 Task: Create a task  Integrate a new third-party API into a website , assign it to team member softage.5@softage.net in the project AgileCircle and update the status of the task to  Off Track , set the priority of the task to Medium
Action: Mouse moved to (87, 387)
Screenshot: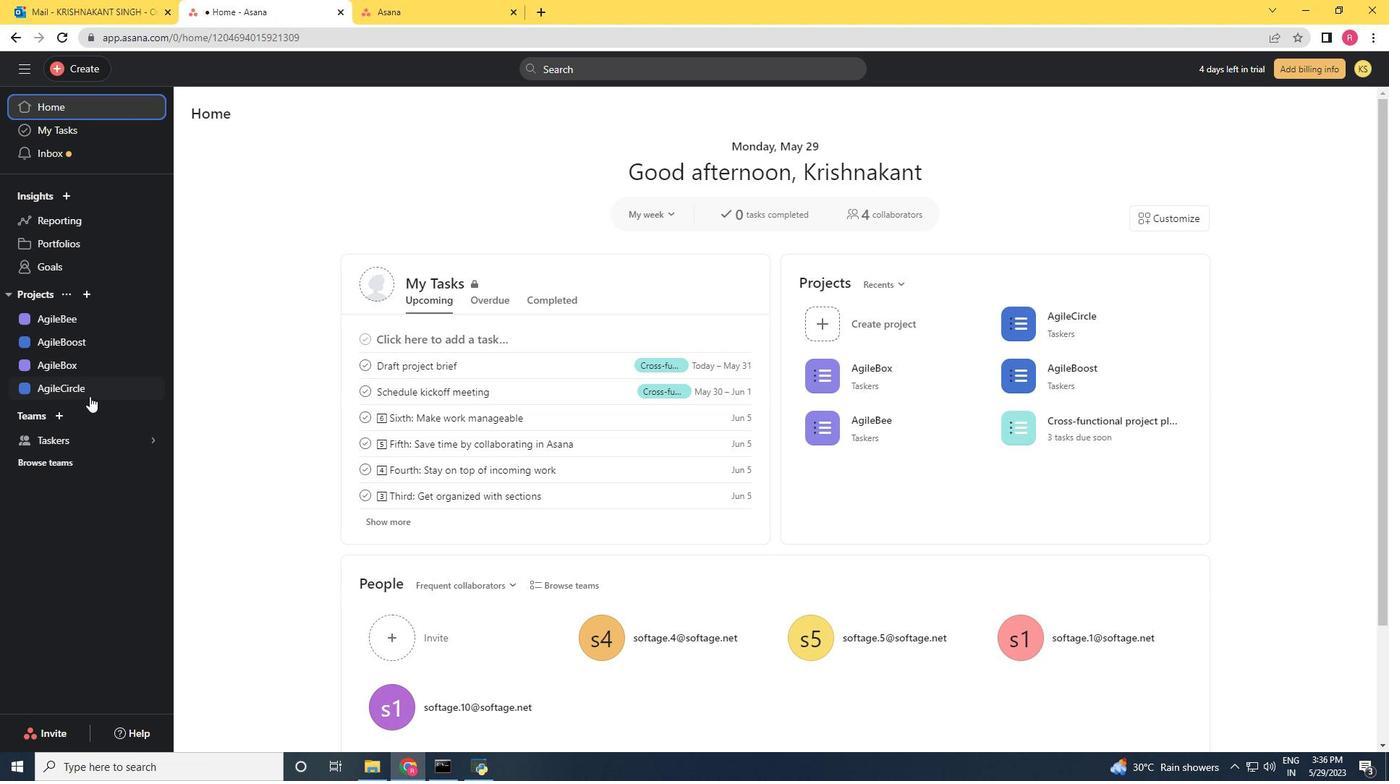 
Action: Mouse pressed left at (87, 387)
Screenshot: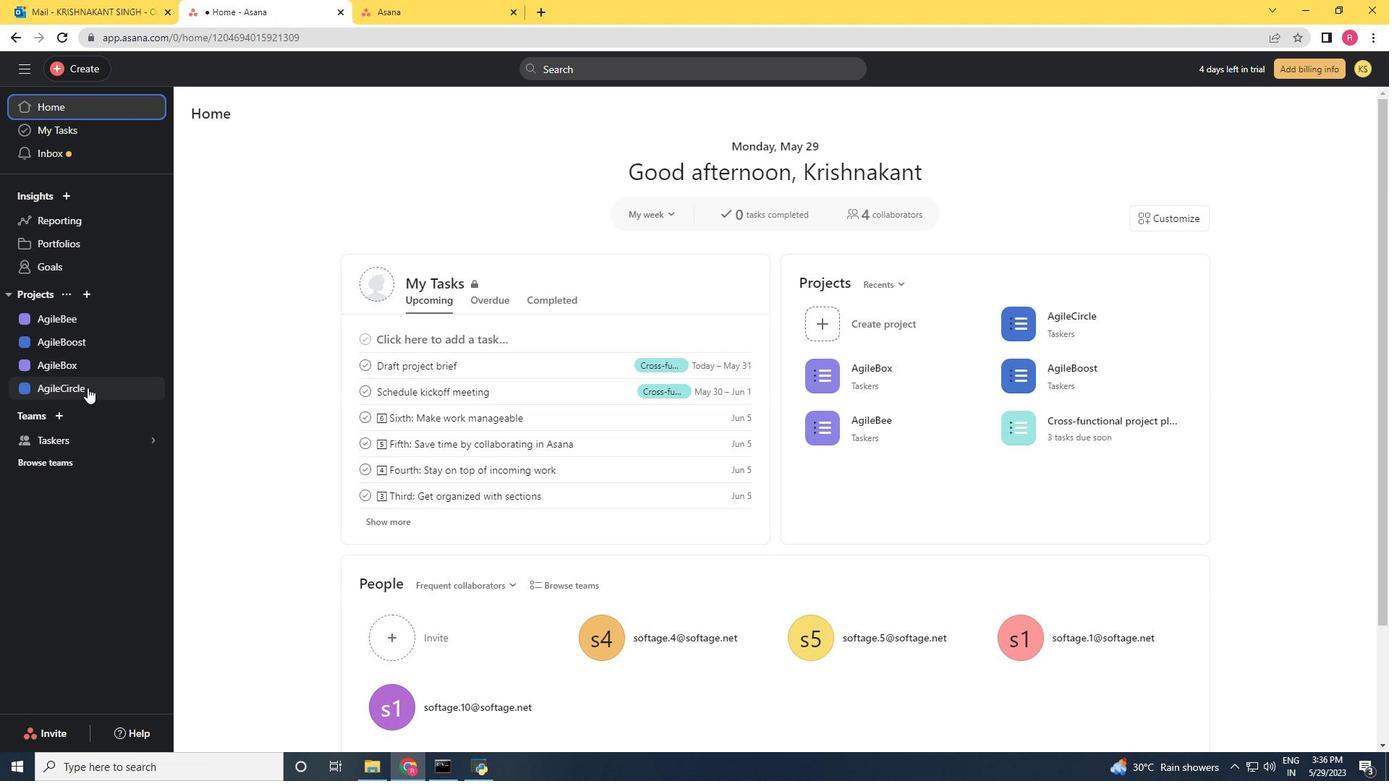 
Action: Mouse moved to (70, 75)
Screenshot: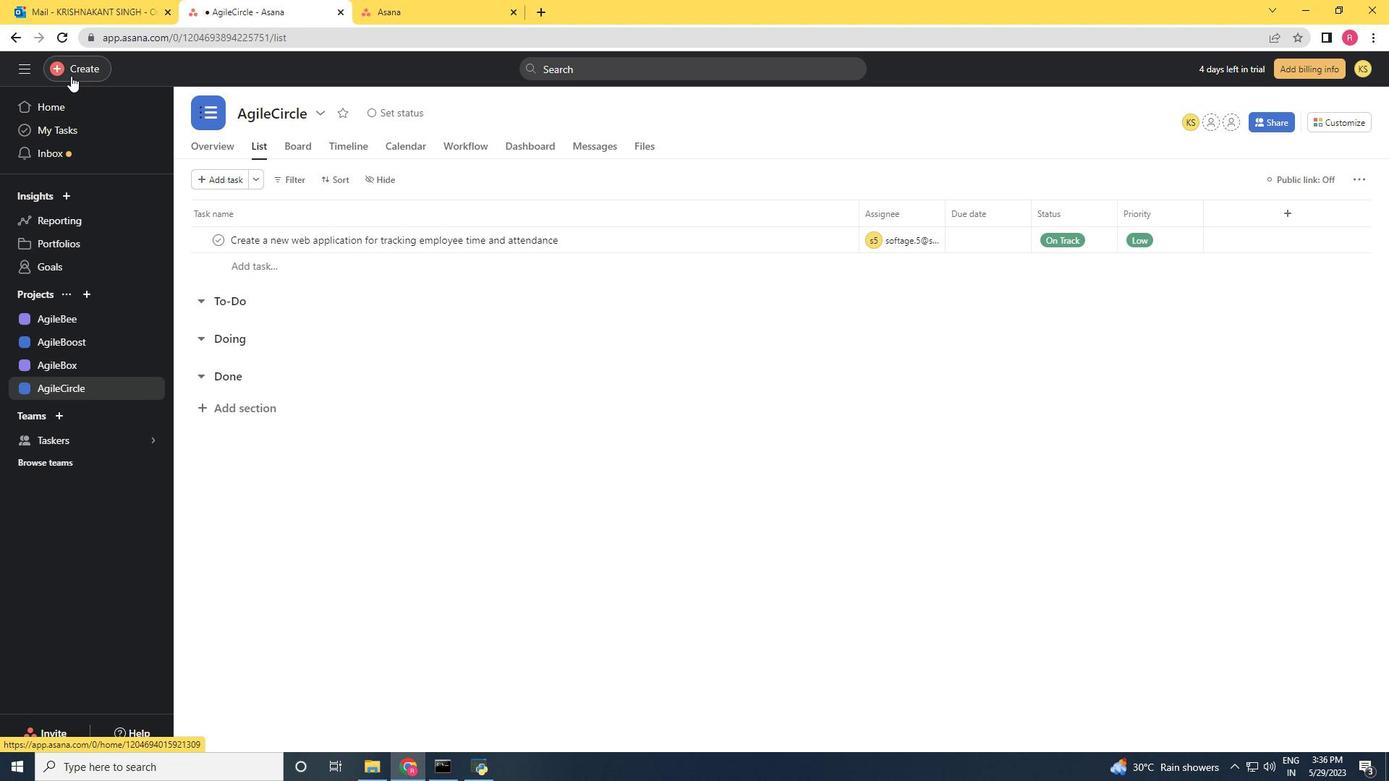 
Action: Mouse pressed left at (70, 75)
Screenshot: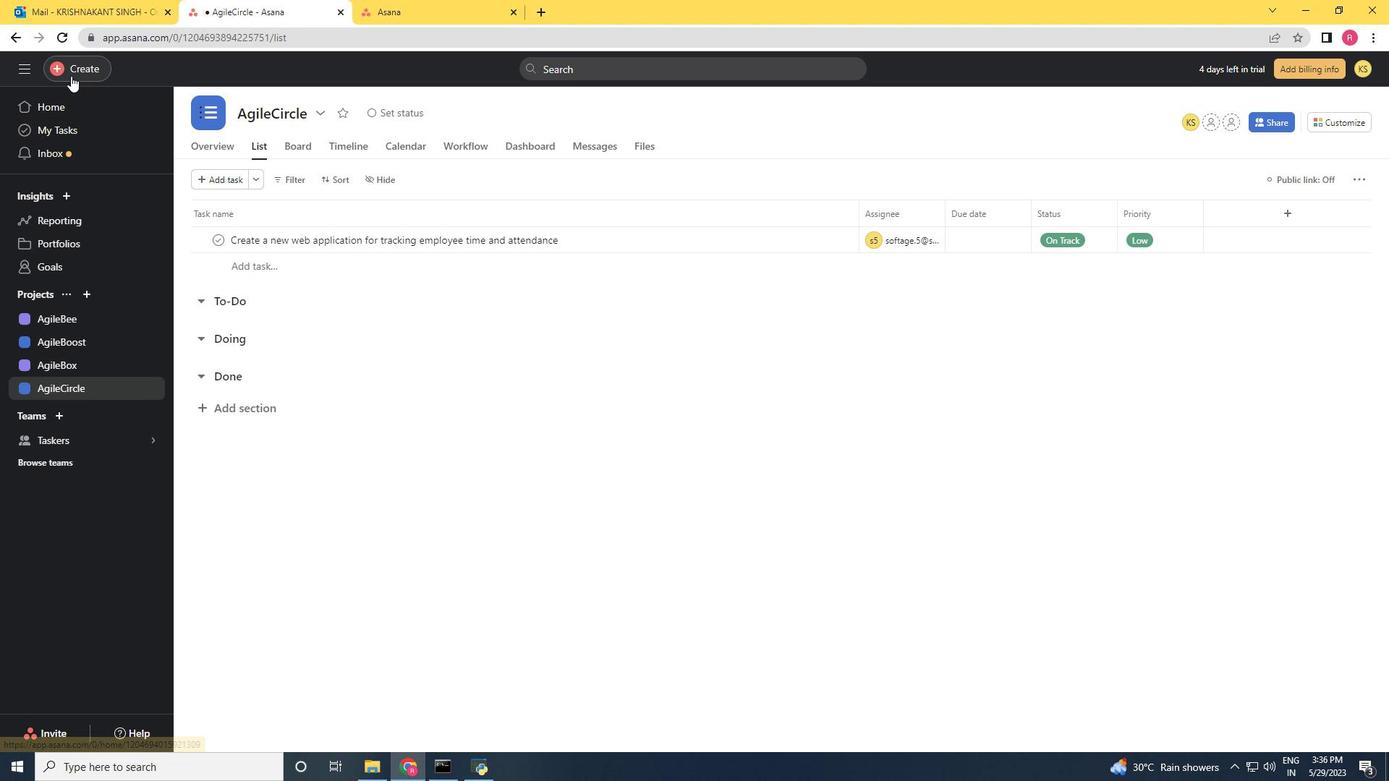 
Action: Mouse moved to (155, 73)
Screenshot: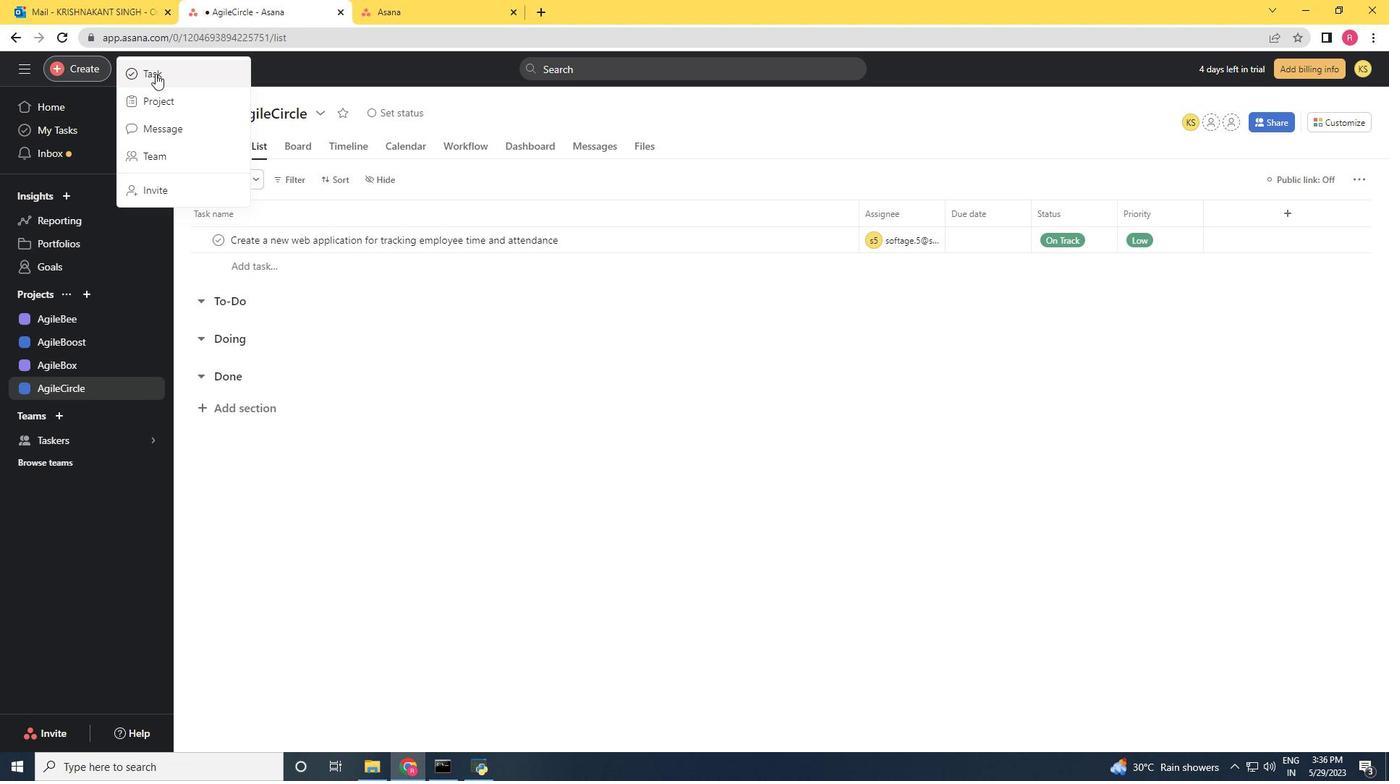 
Action: Mouse pressed left at (155, 73)
Screenshot: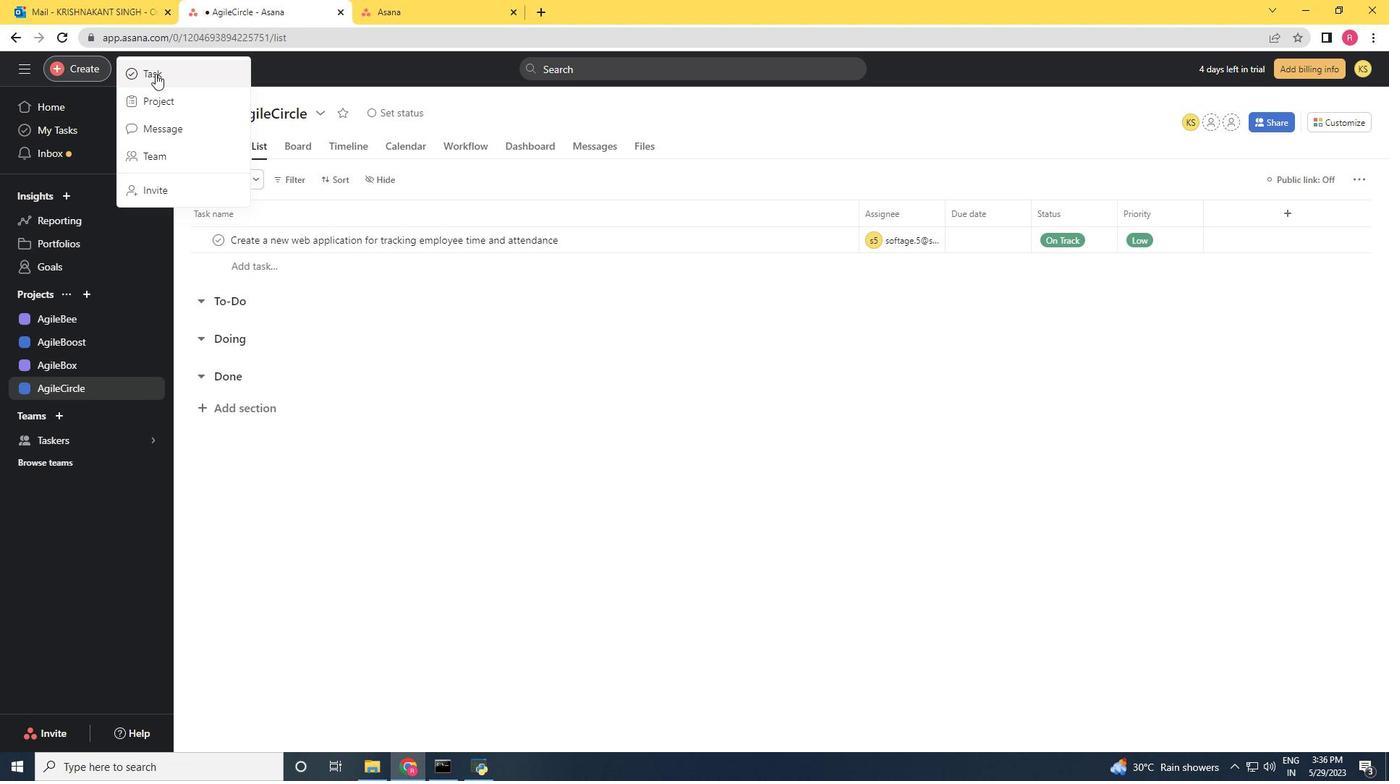 
Action: Key pressed <Key.shift>Integgrate<Key.space><Key.space><Key.backspace><Key.backspace><Key.backspace><Key.backspace><Key.backspace><Key.backspace><Key.backspace>rate<Key.space>a<Key.space>new<Key.space>third<Key.space><Key.backspace>-party<Key.space><Key.shift>API<Key.space>into<Key.space>a<Key.space>website<Key.space>
Screenshot: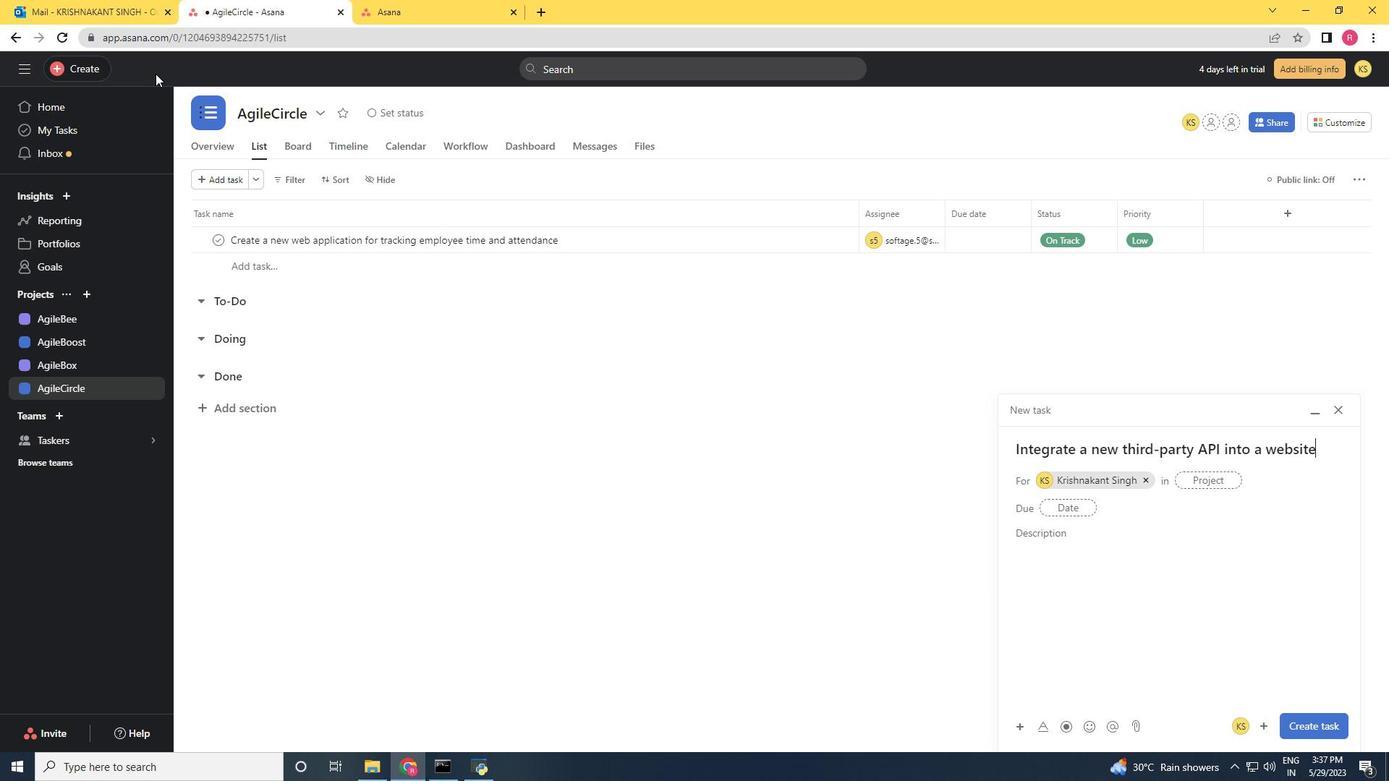 
Action: Mouse moved to (338, 227)
Screenshot: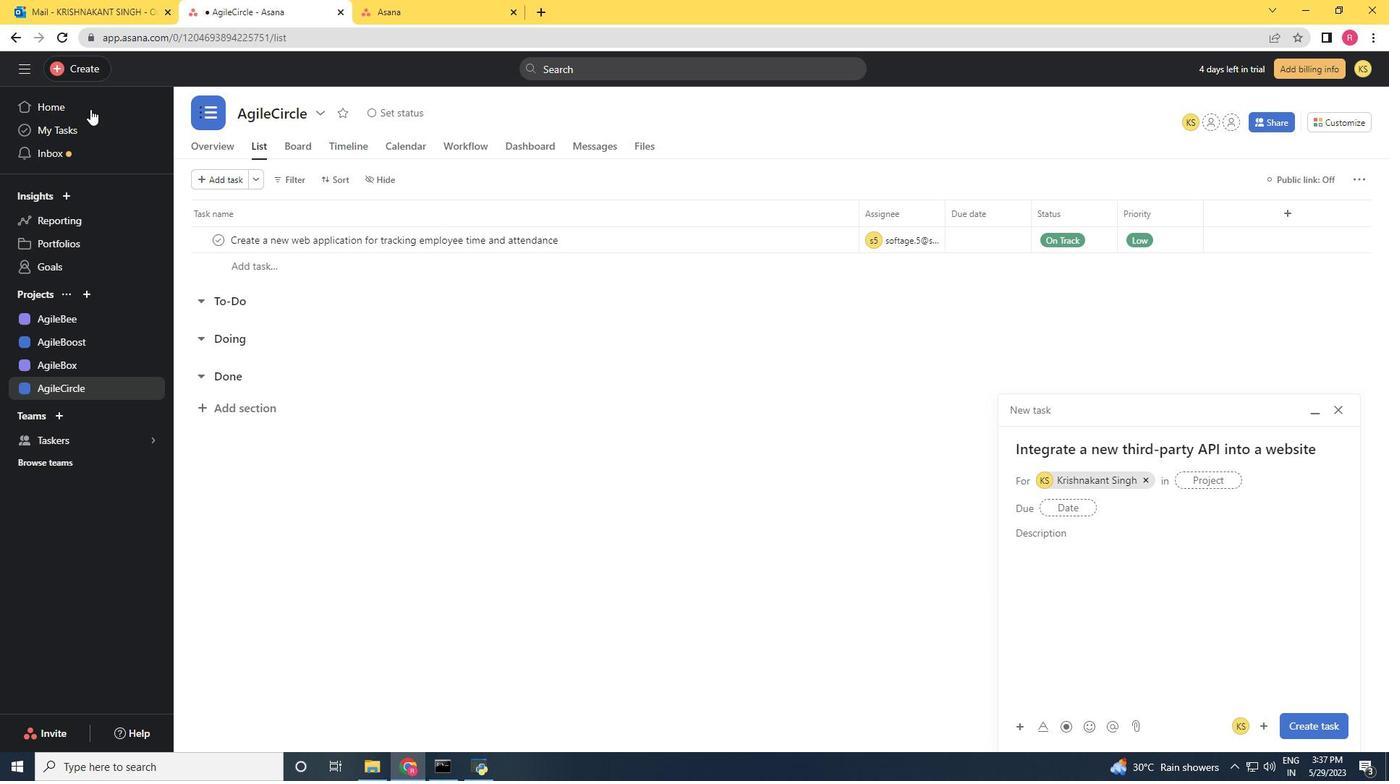 
Action: Mouse scrolled (338, 227) with delta (0, 0)
Screenshot: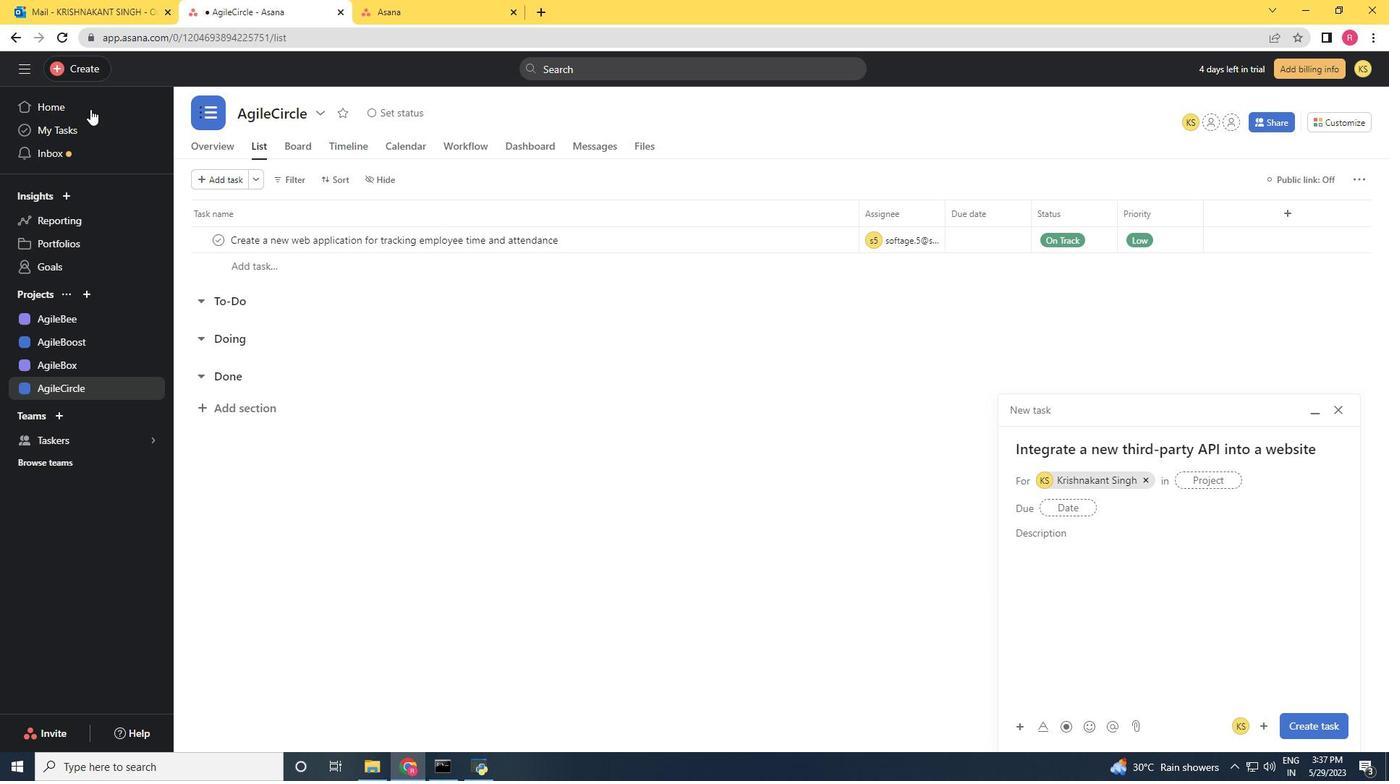 
Action: Mouse moved to (1146, 480)
Screenshot: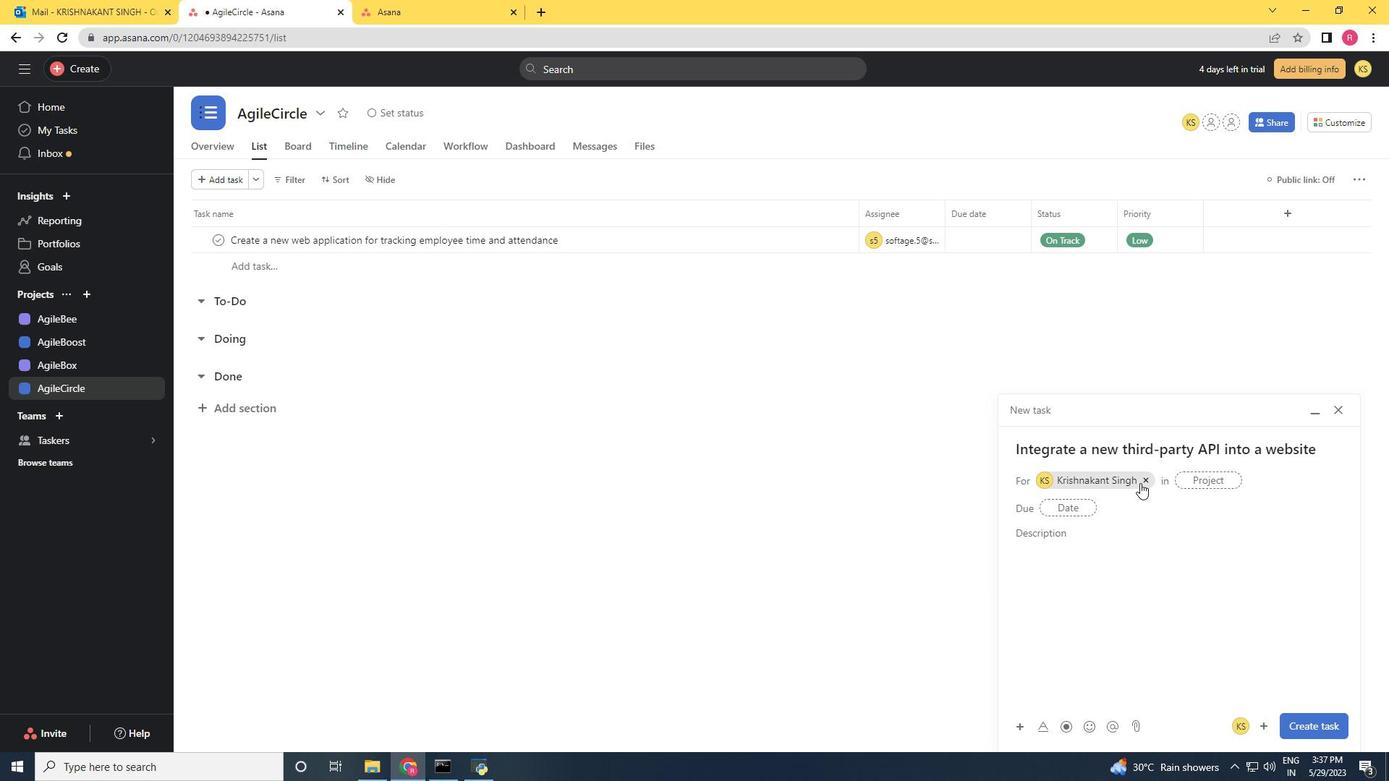 
Action: Mouse pressed left at (1146, 480)
Screenshot: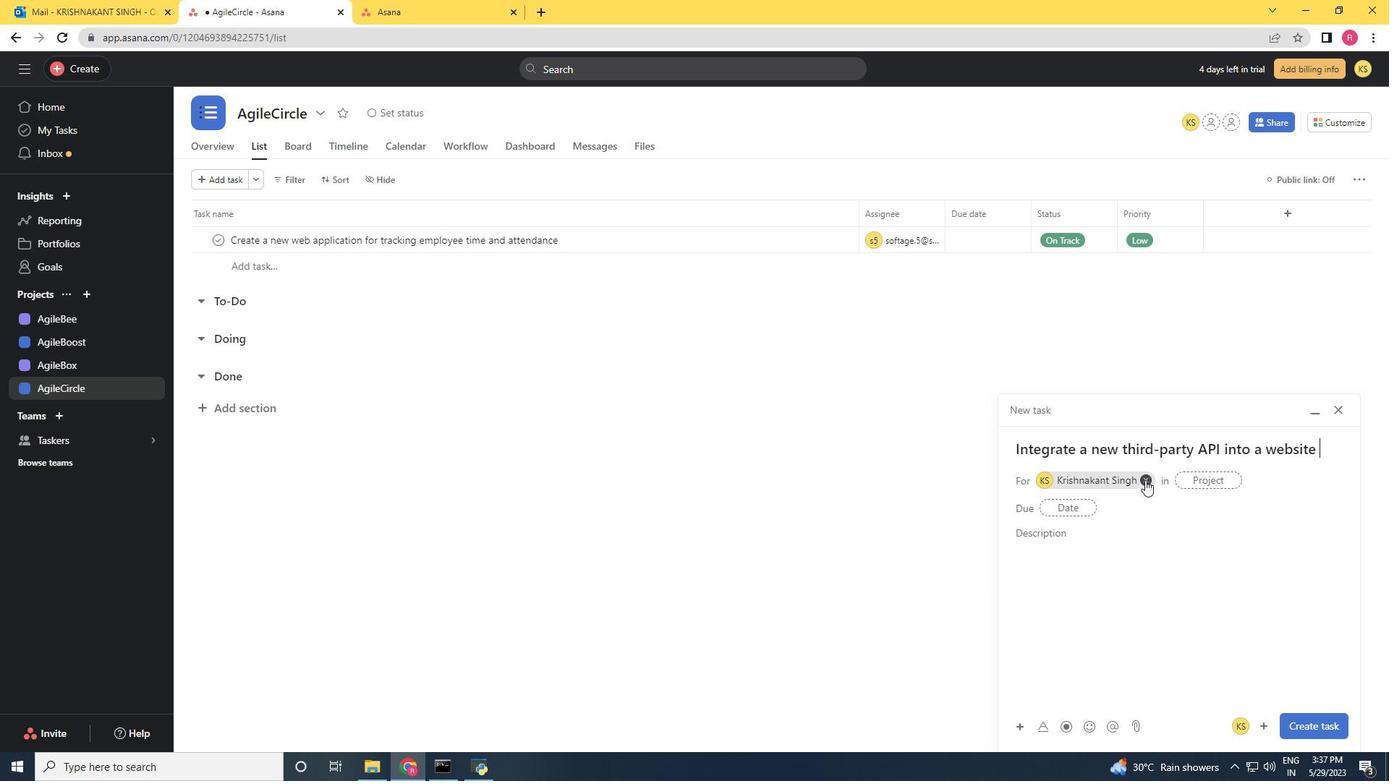 
Action: Mouse moved to (1079, 480)
Screenshot: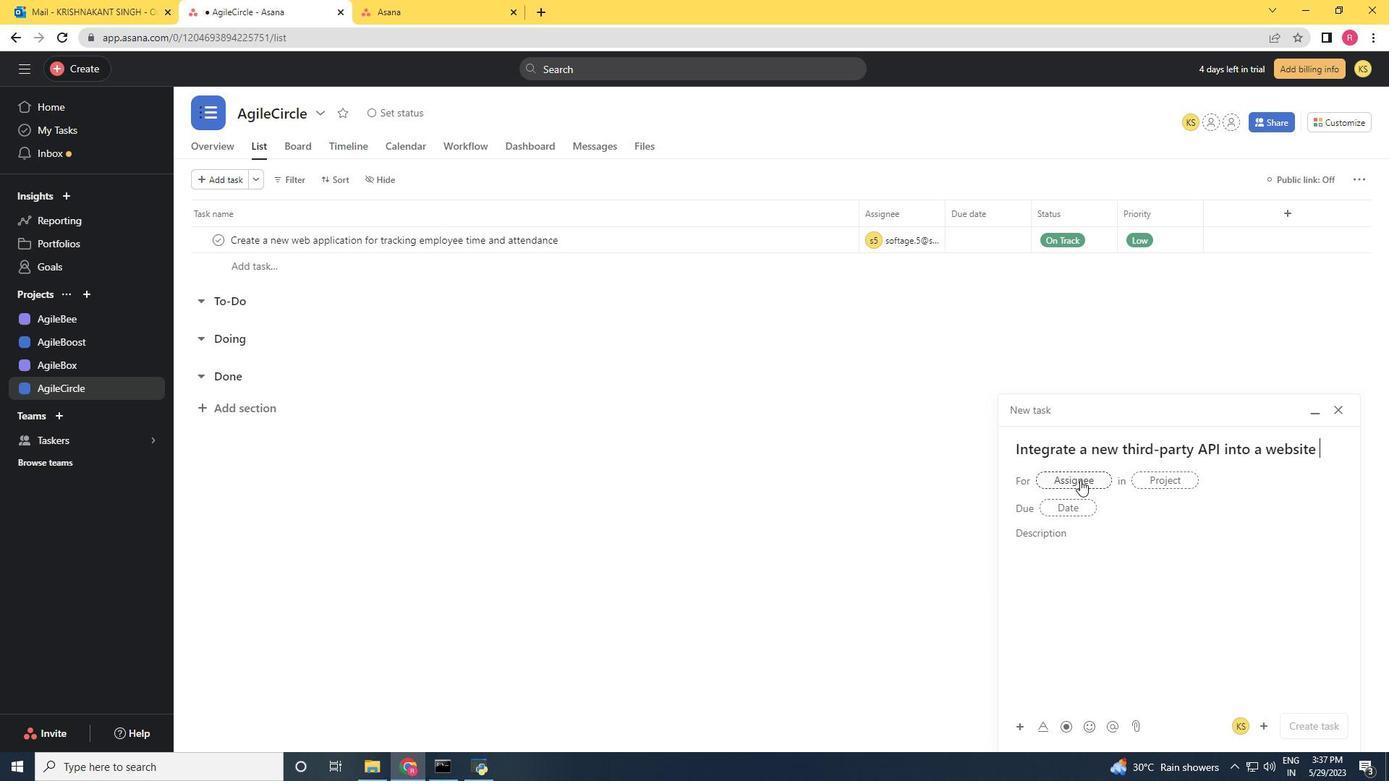 
Action: Mouse pressed left at (1079, 480)
Screenshot: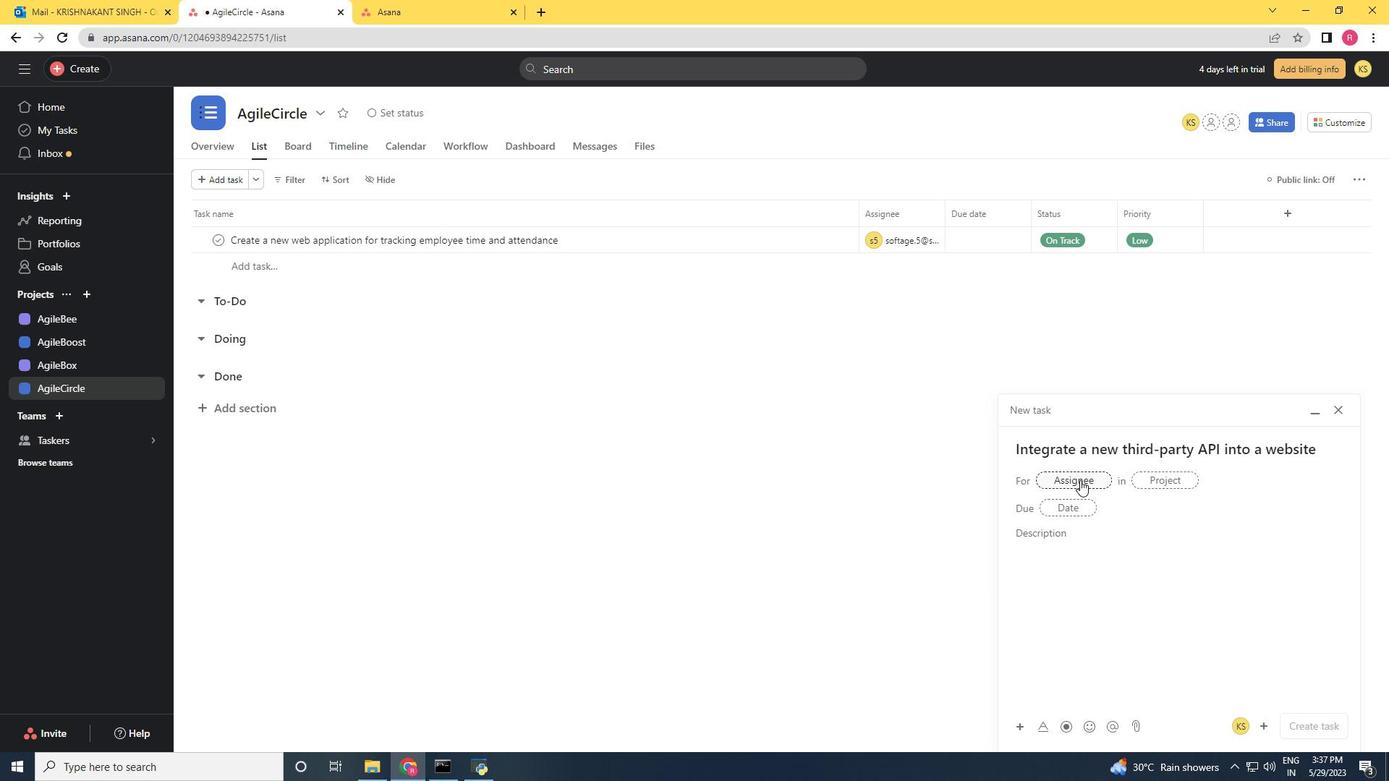 
Action: Key pressed softage.6<Key.backspace>5<Key.shift>@softage.net
Screenshot: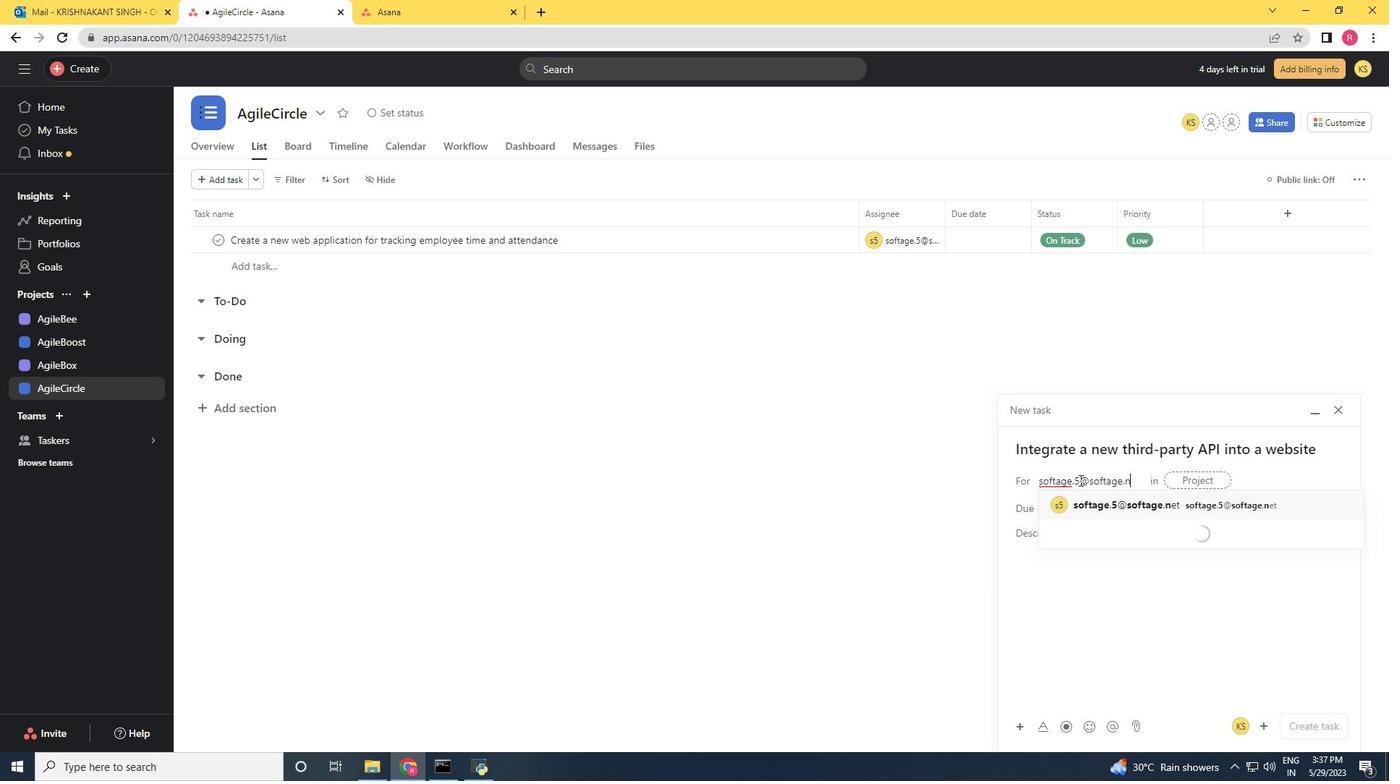 
Action: Mouse moved to (1138, 507)
Screenshot: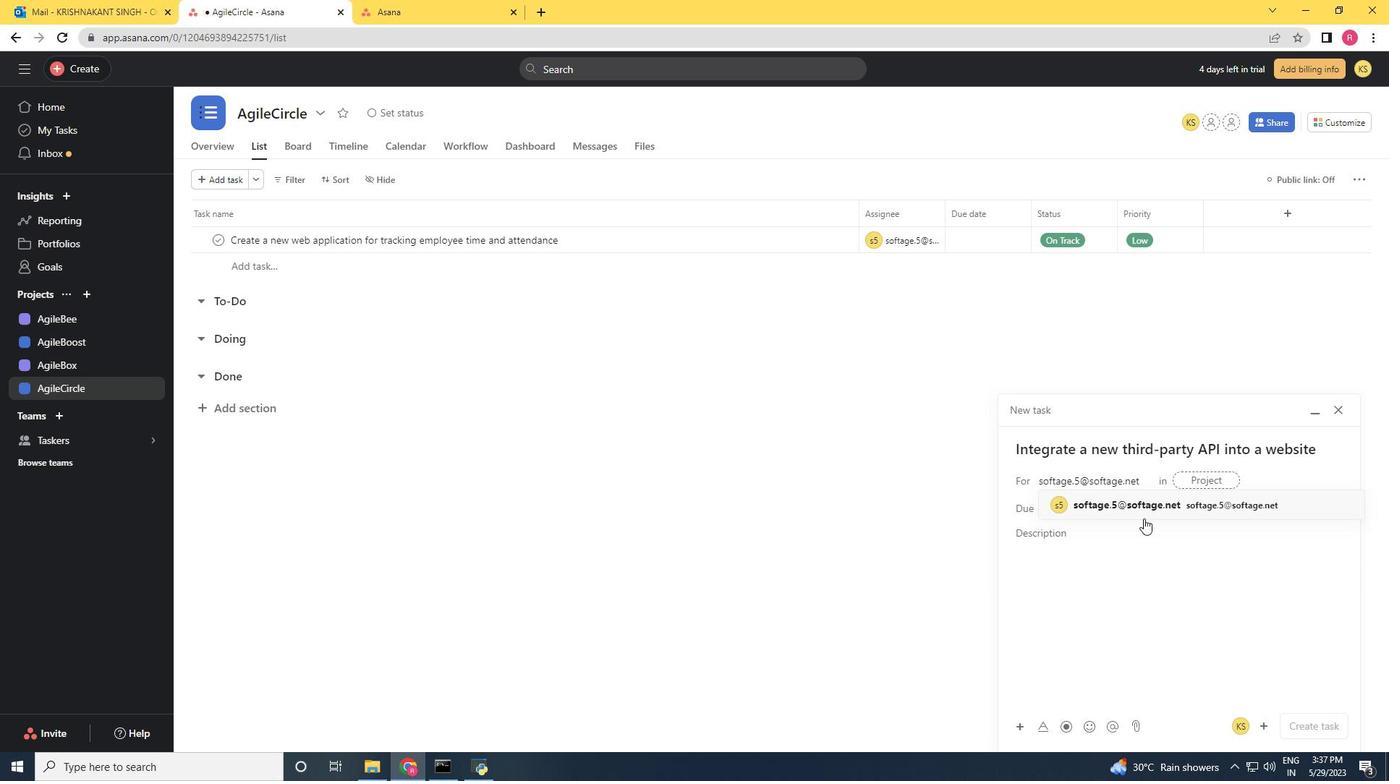 
Action: Mouse pressed left at (1138, 507)
Screenshot: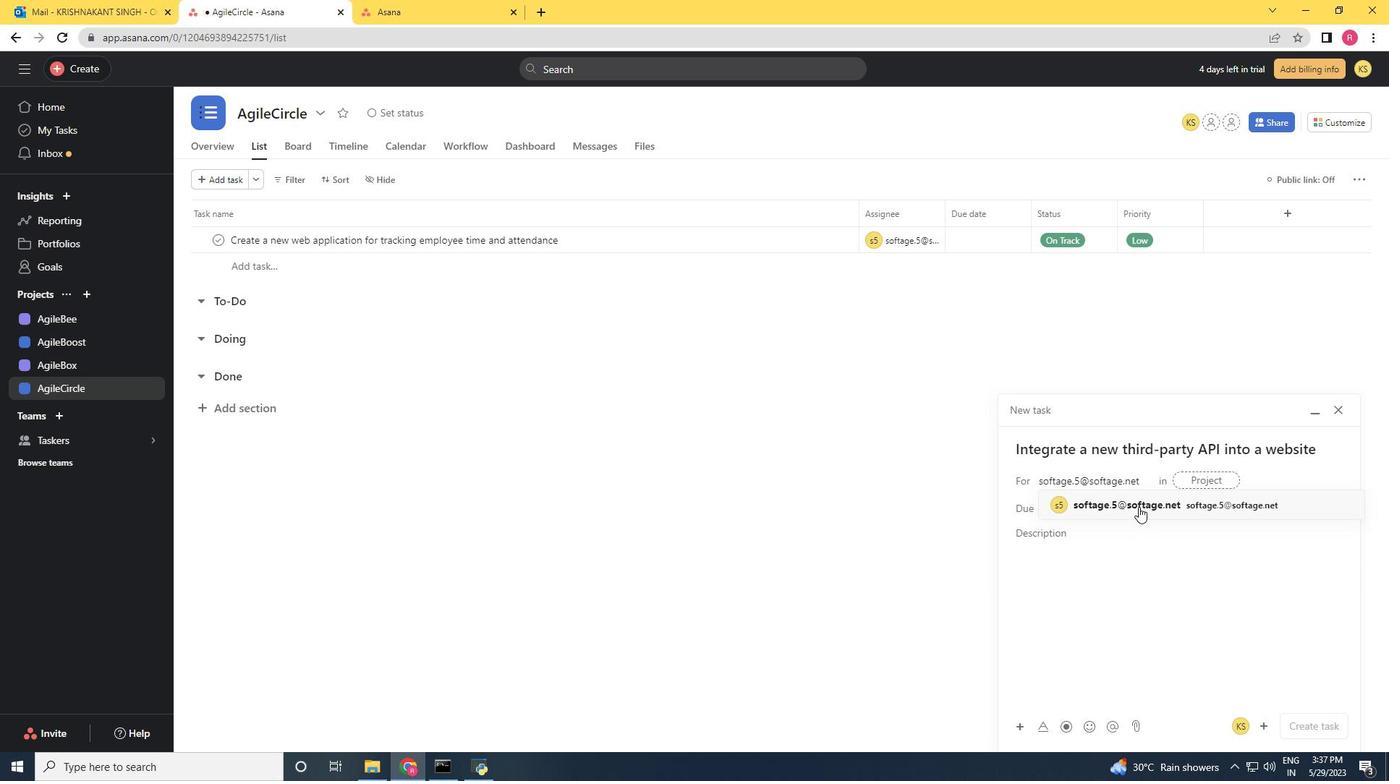 
Action: Mouse moved to (962, 507)
Screenshot: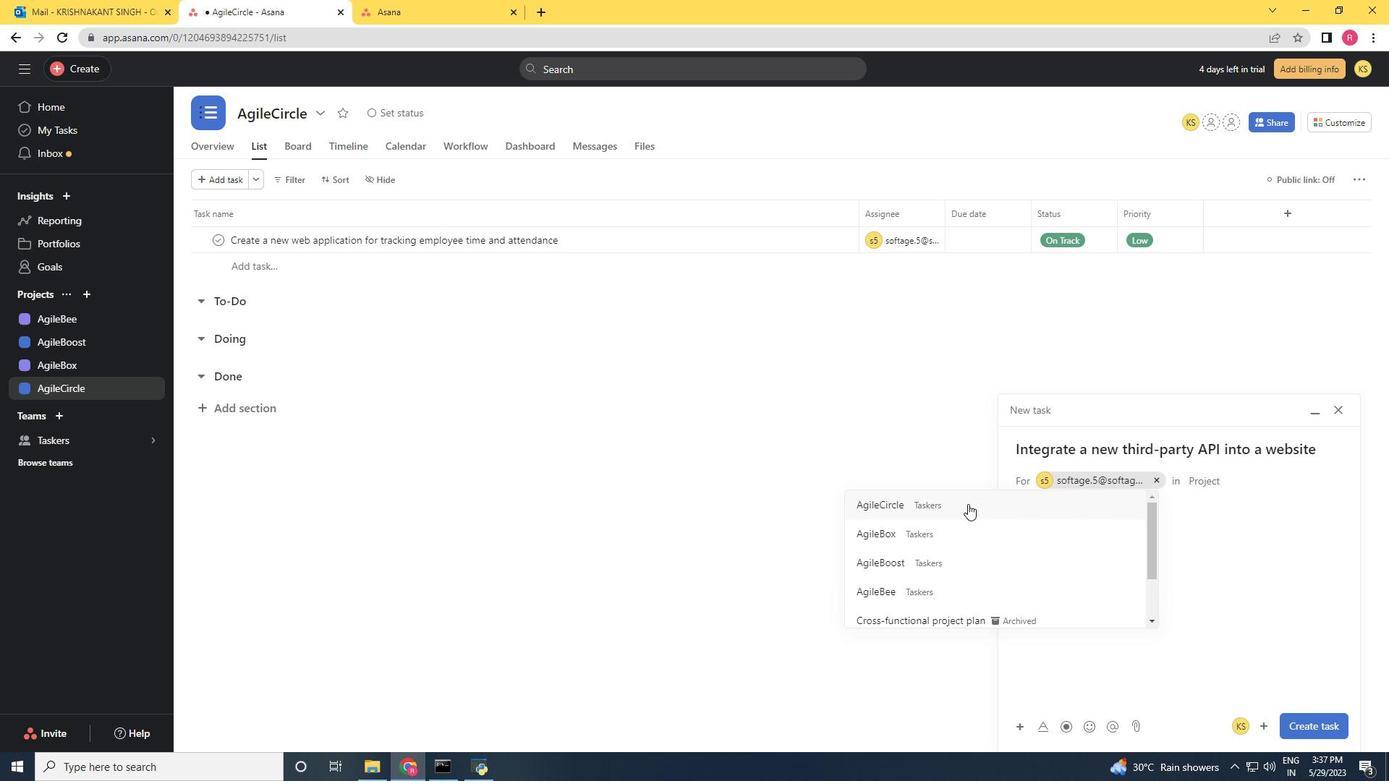 
Action: Mouse pressed left at (962, 507)
Screenshot: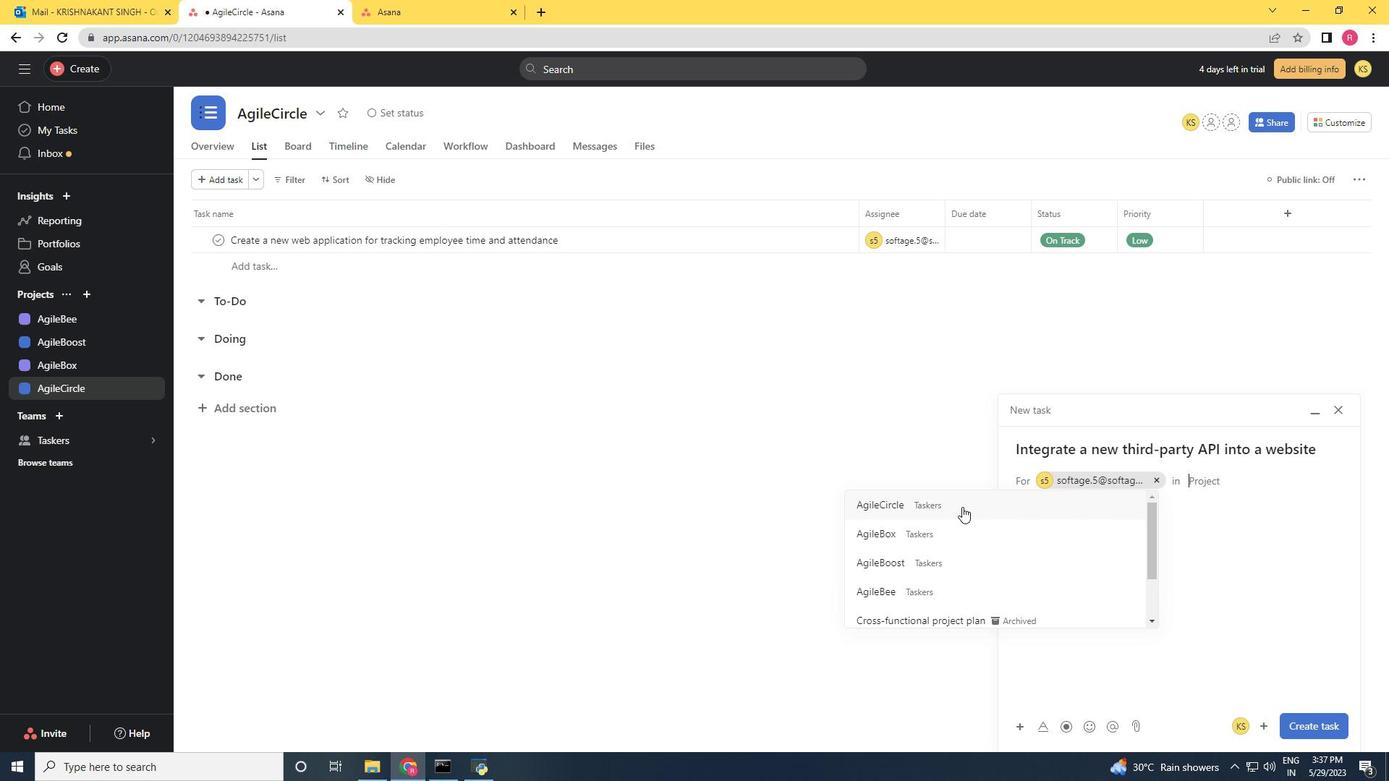 
Action: Mouse moved to (1106, 546)
Screenshot: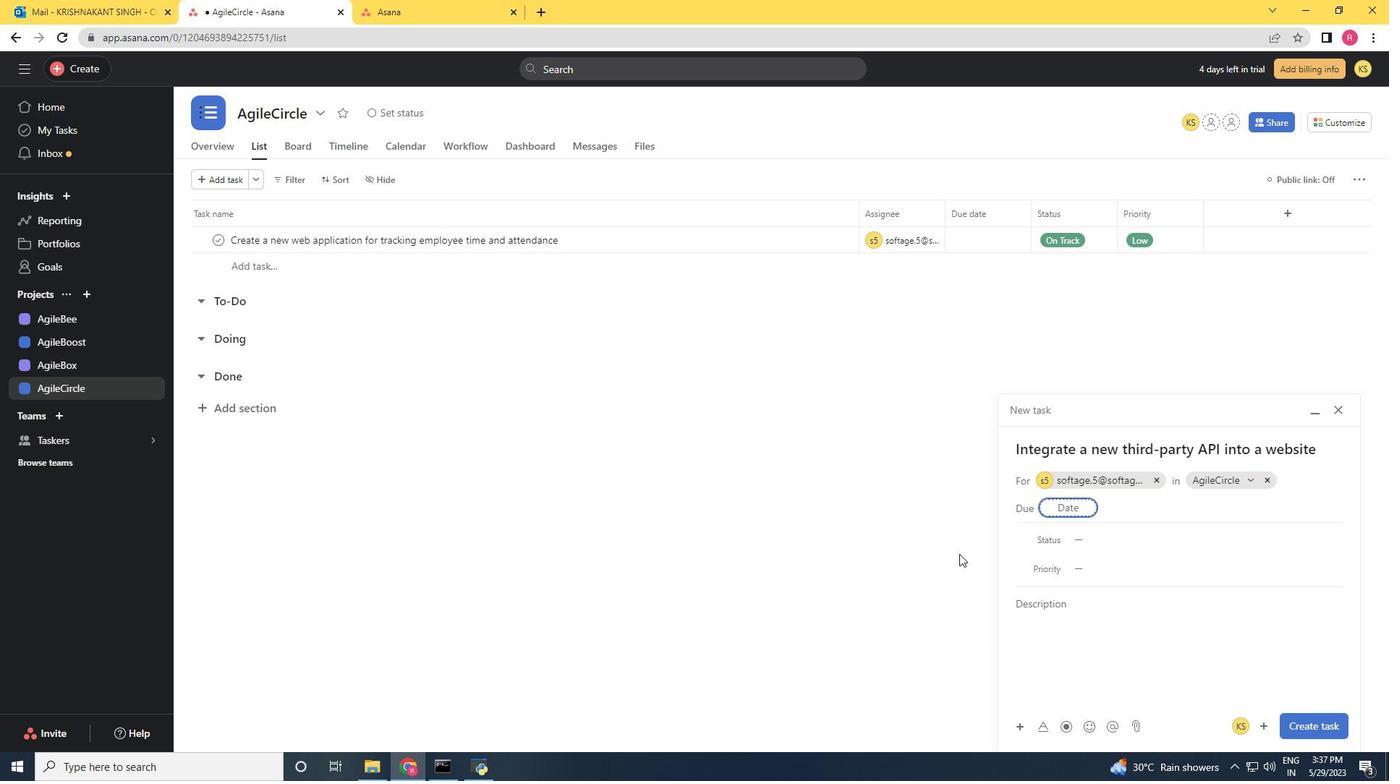
Action: Mouse pressed left at (1106, 546)
Screenshot: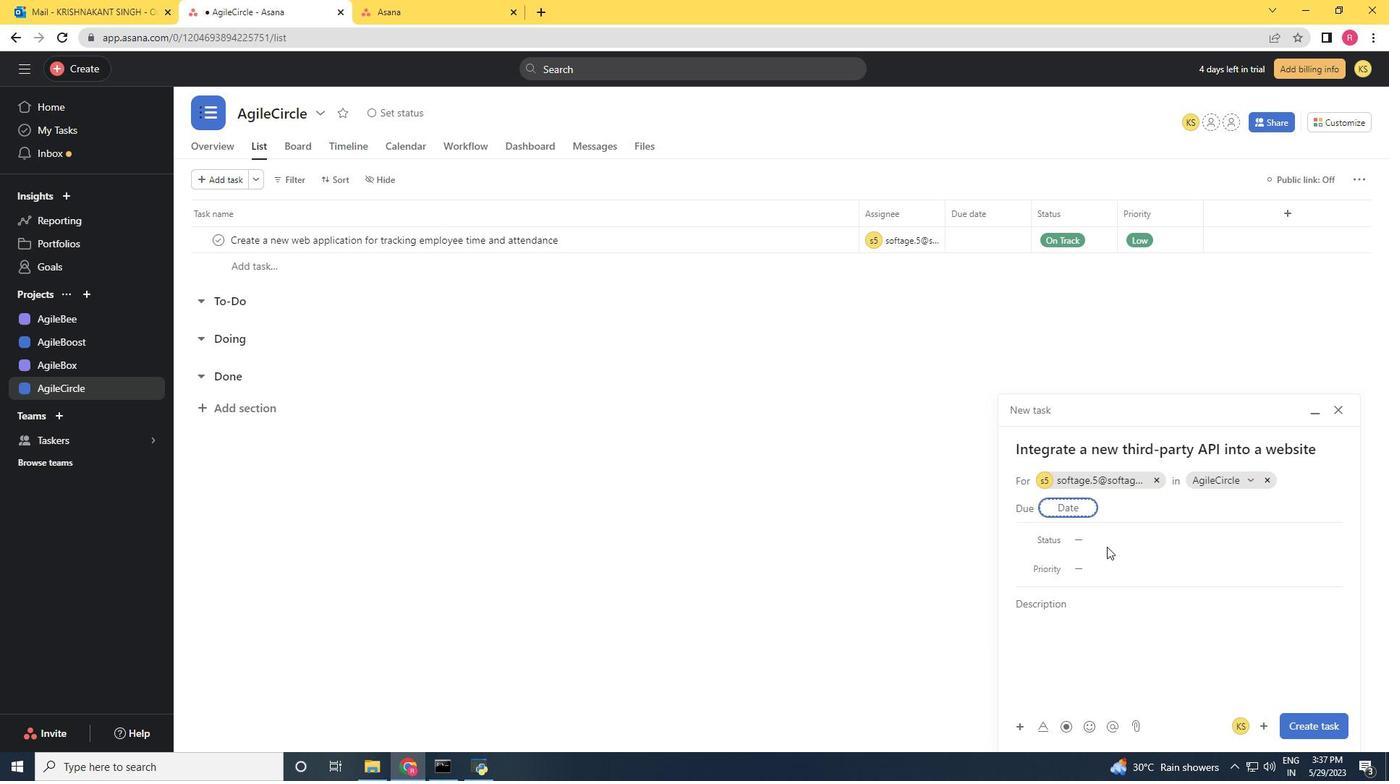 
Action: Mouse moved to (1083, 536)
Screenshot: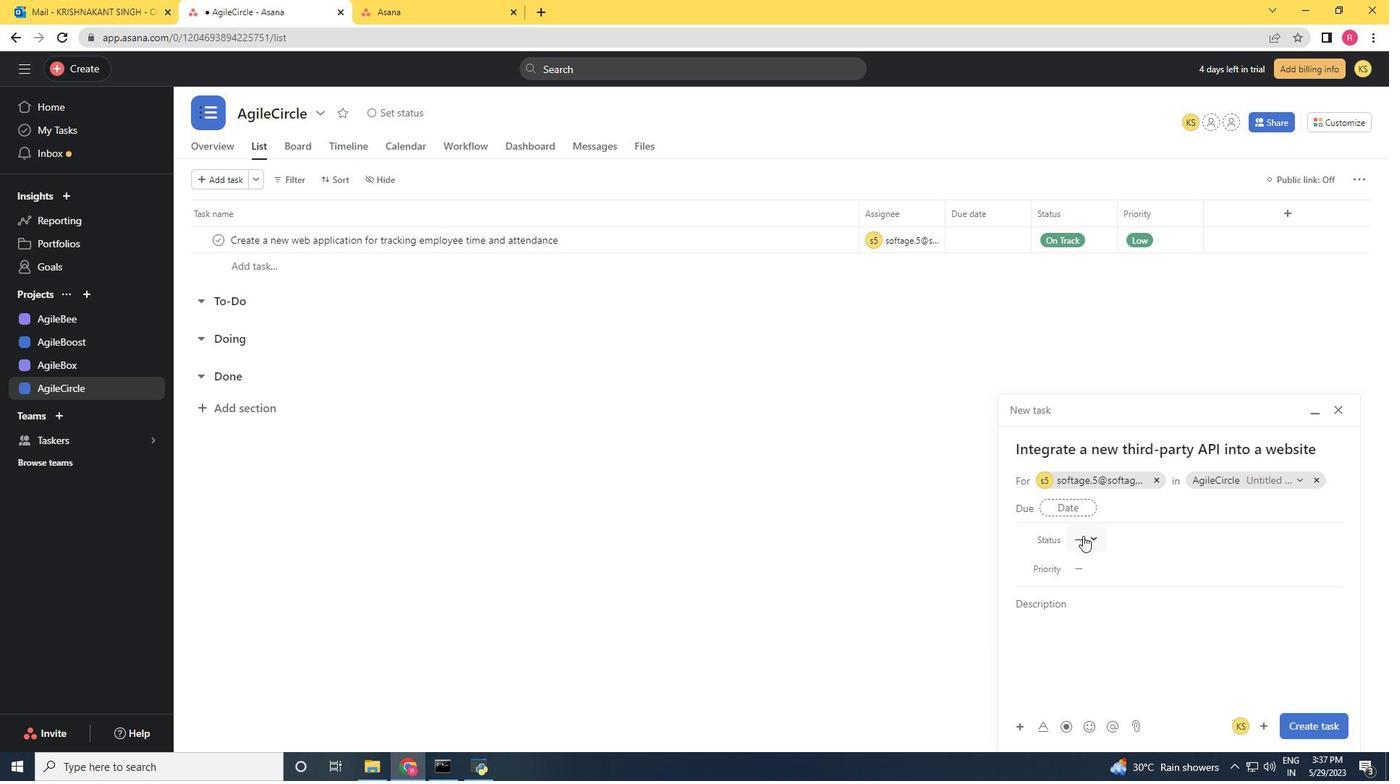 
Action: Mouse pressed left at (1083, 536)
Screenshot: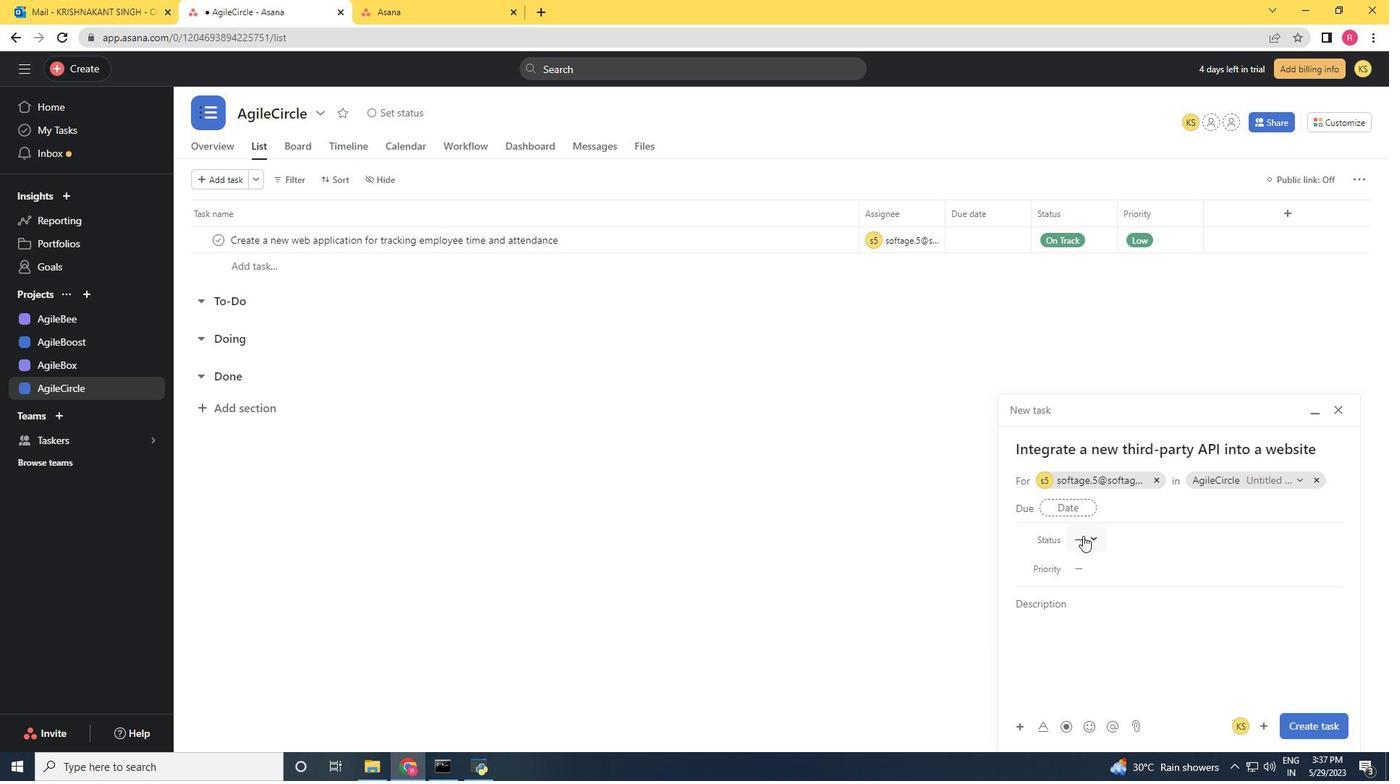 
Action: Mouse moved to (1112, 609)
Screenshot: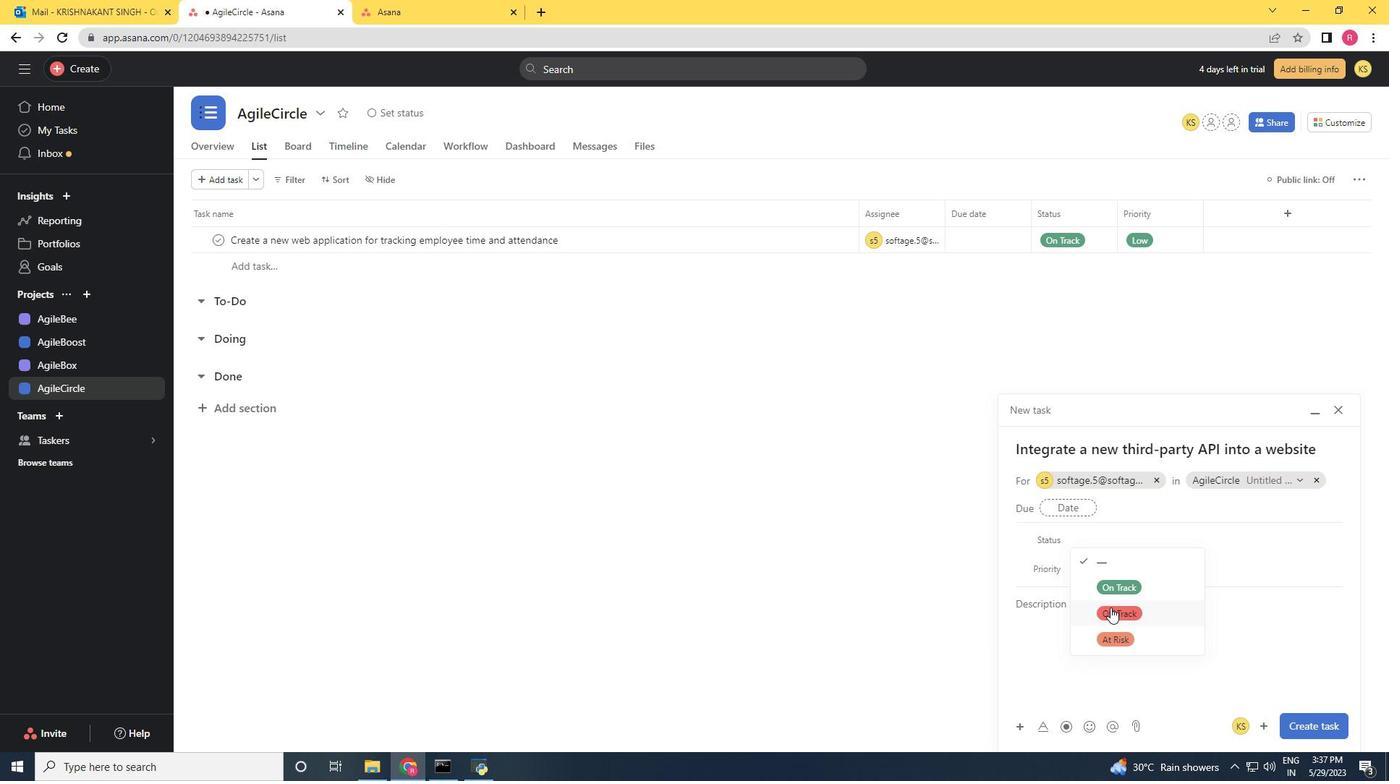 
Action: Mouse pressed left at (1112, 609)
Screenshot: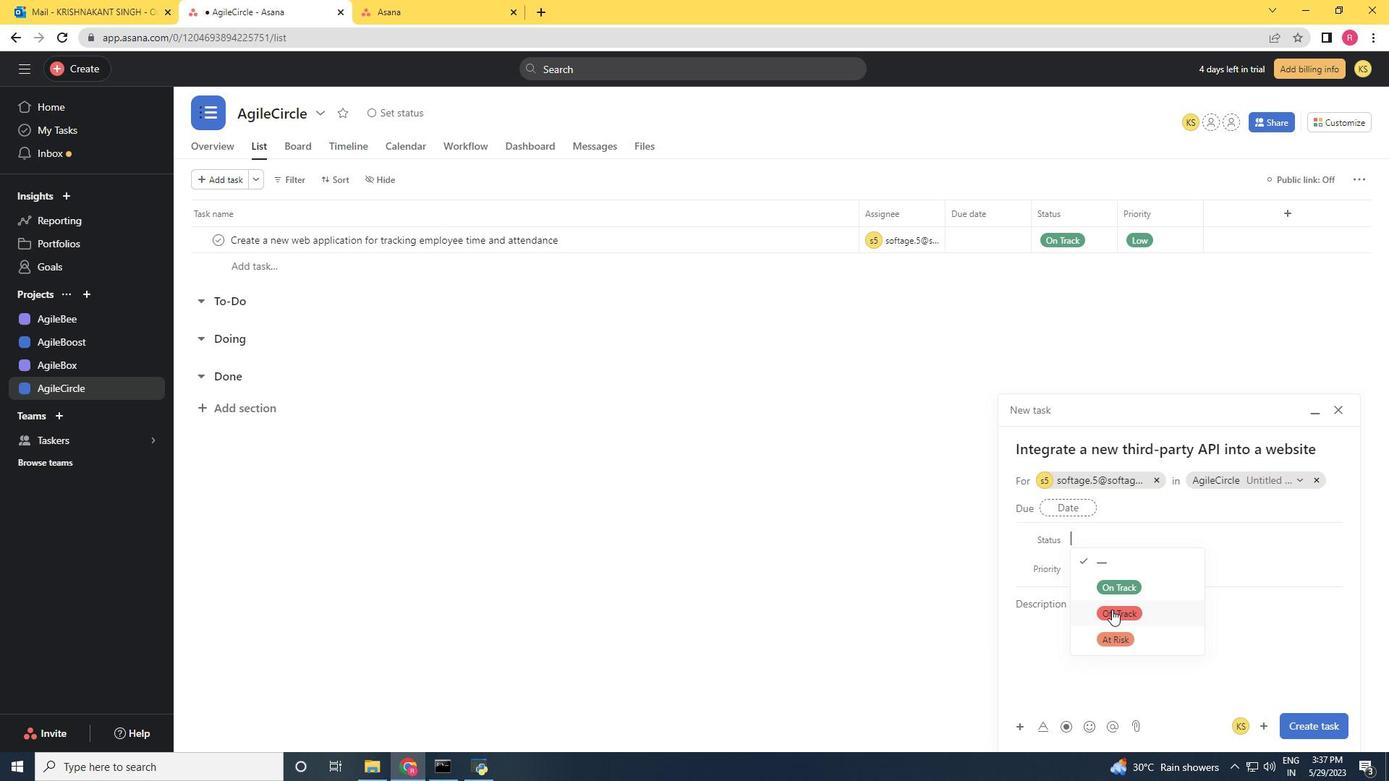 
Action: Mouse moved to (1093, 565)
Screenshot: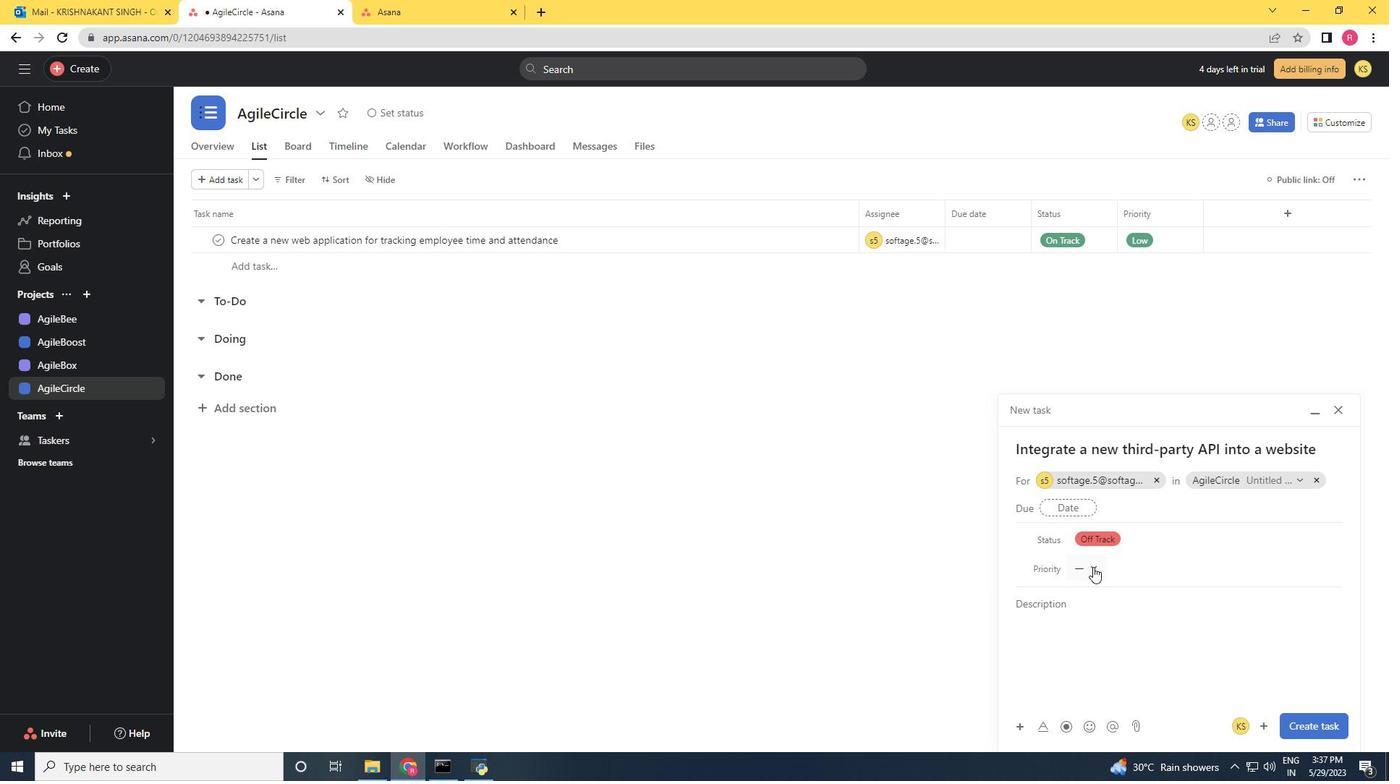 
Action: Mouse pressed left at (1093, 565)
Screenshot: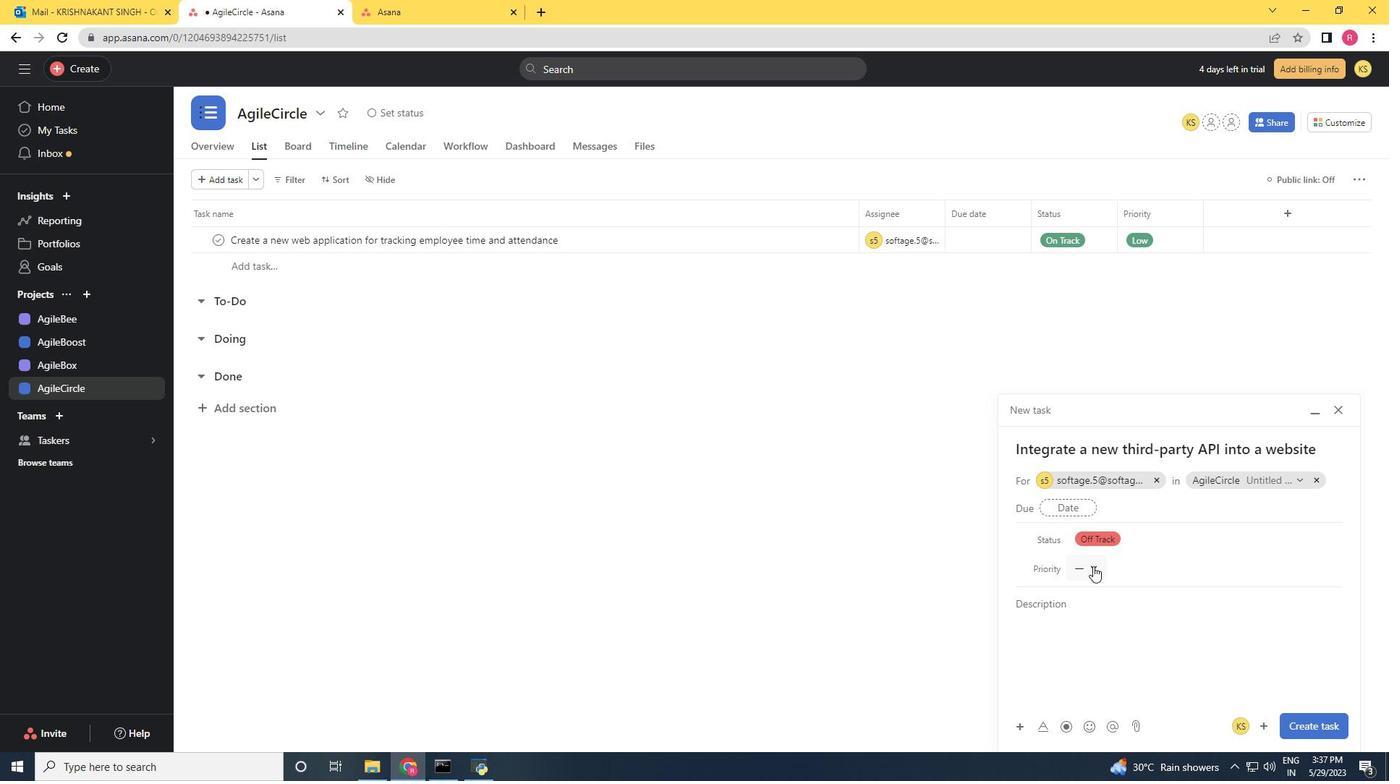 
Action: Mouse moved to (1113, 637)
Screenshot: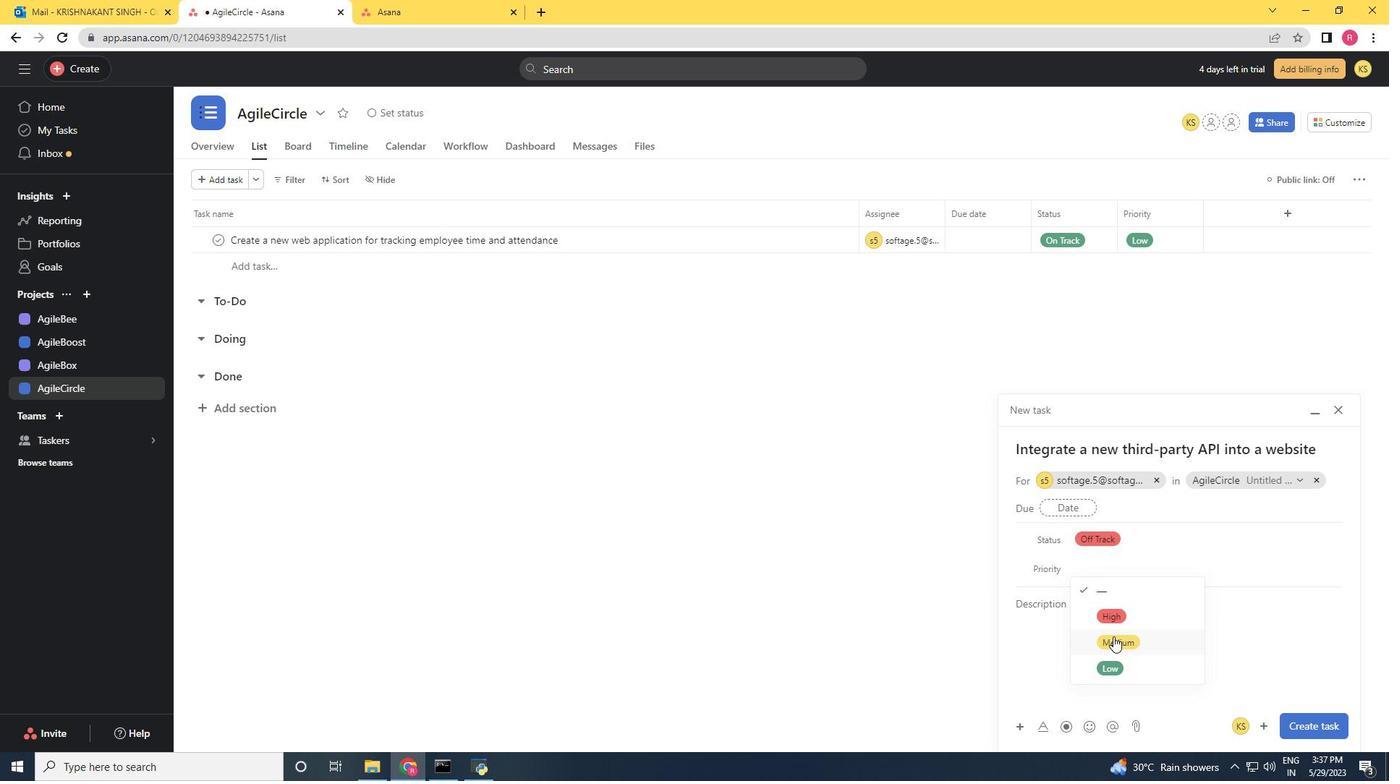 
Action: Mouse pressed left at (1113, 637)
Screenshot: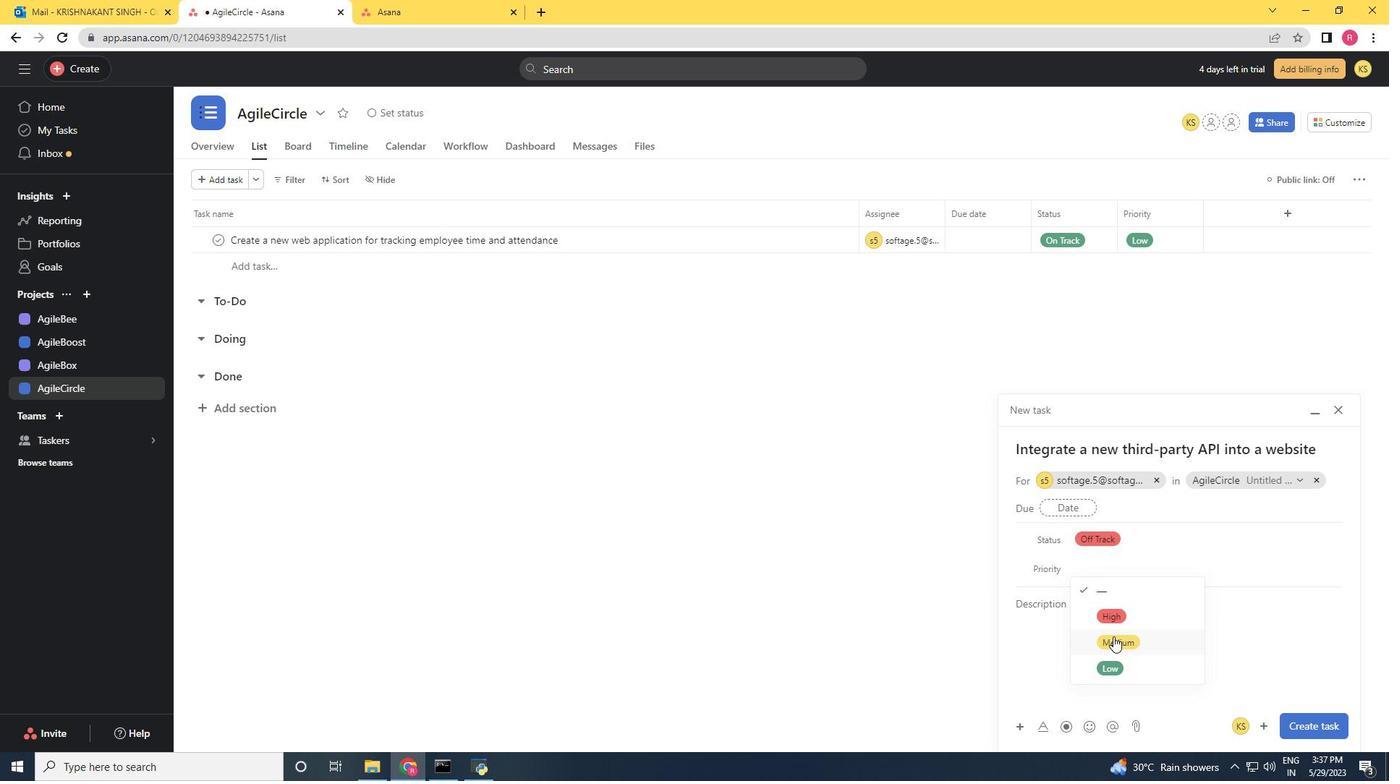 
Action: Mouse moved to (1322, 722)
Screenshot: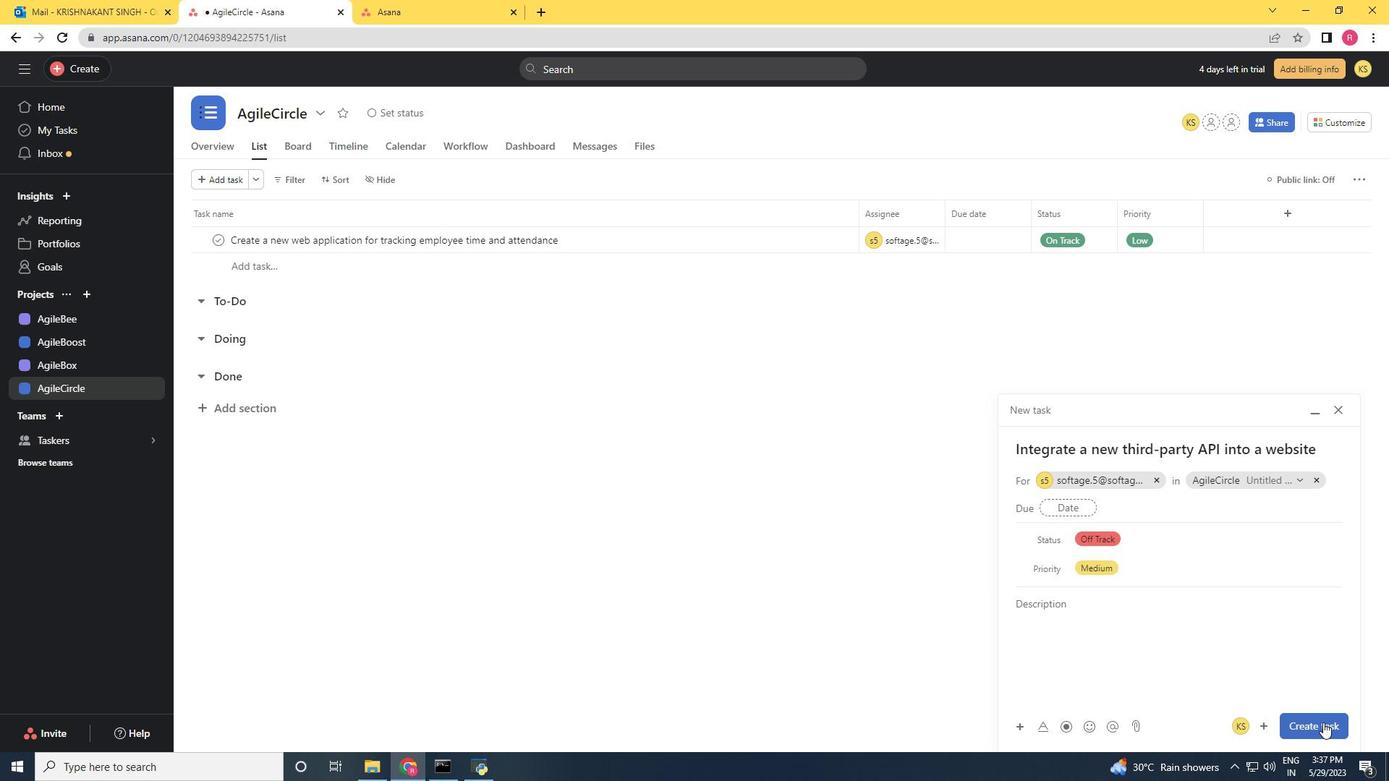 
Action: Mouse pressed left at (1322, 722)
Screenshot: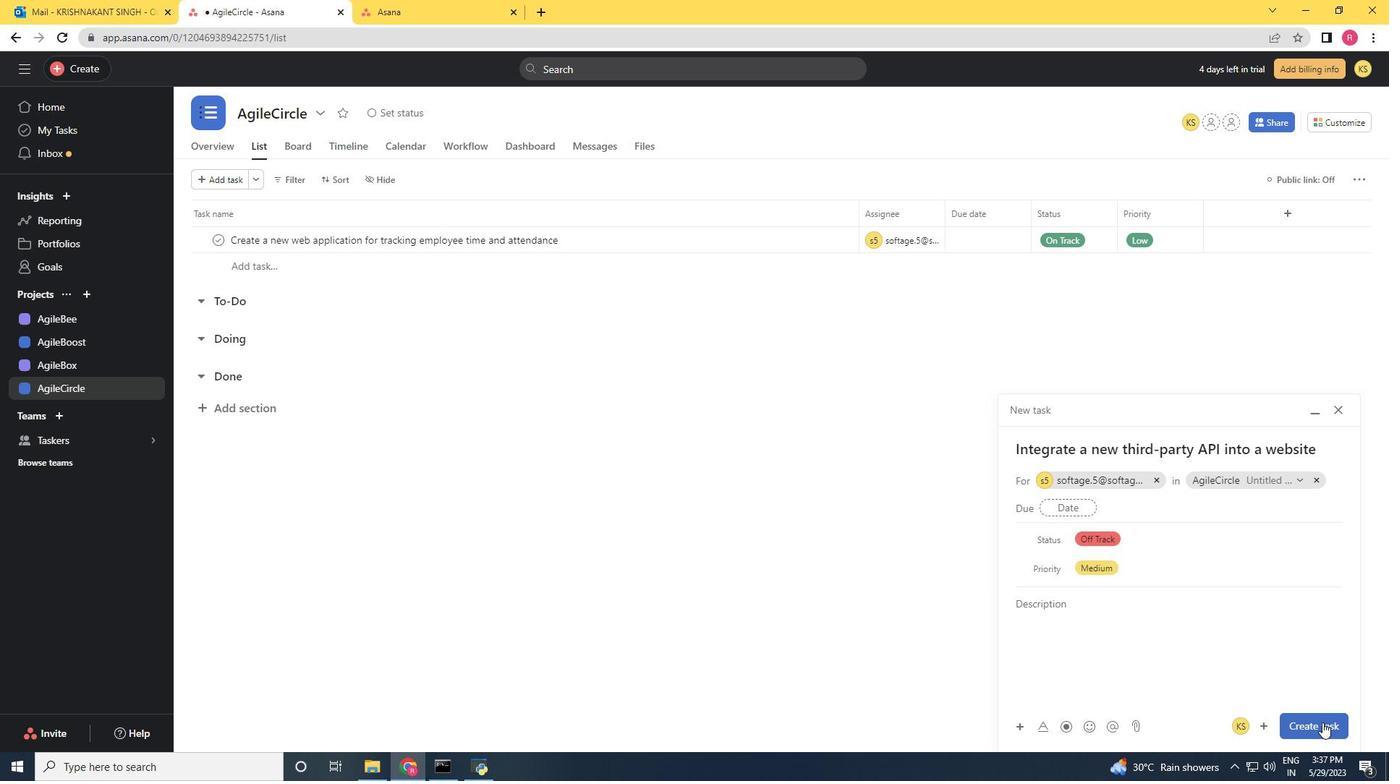 
Action: Mouse moved to (1001, 633)
Screenshot: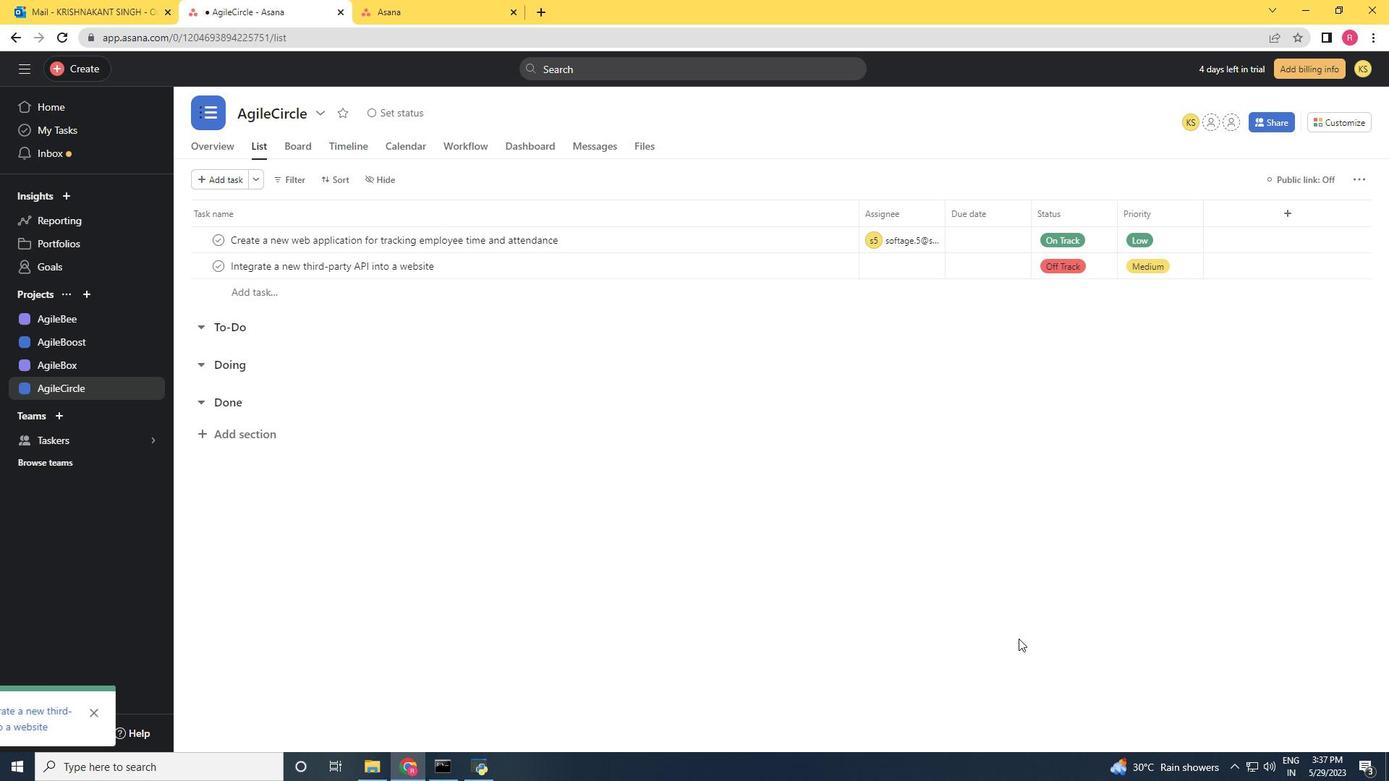 
